 Task: Add an action where "Assignee is -" in downgrade and inform.
Action: Mouse moved to (16, 243)
Screenshot: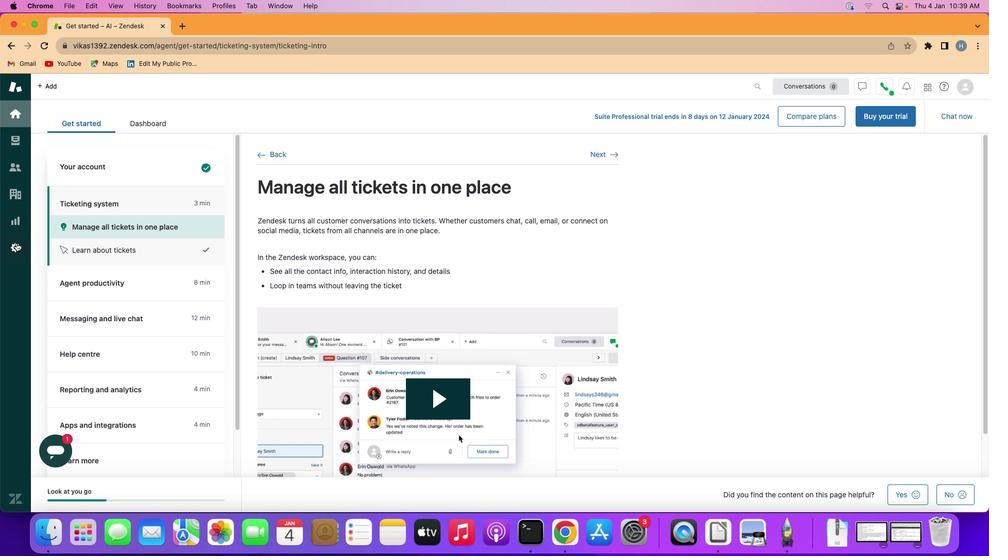 
Action: Mouse pressed left at (16, 243)
Screenshot: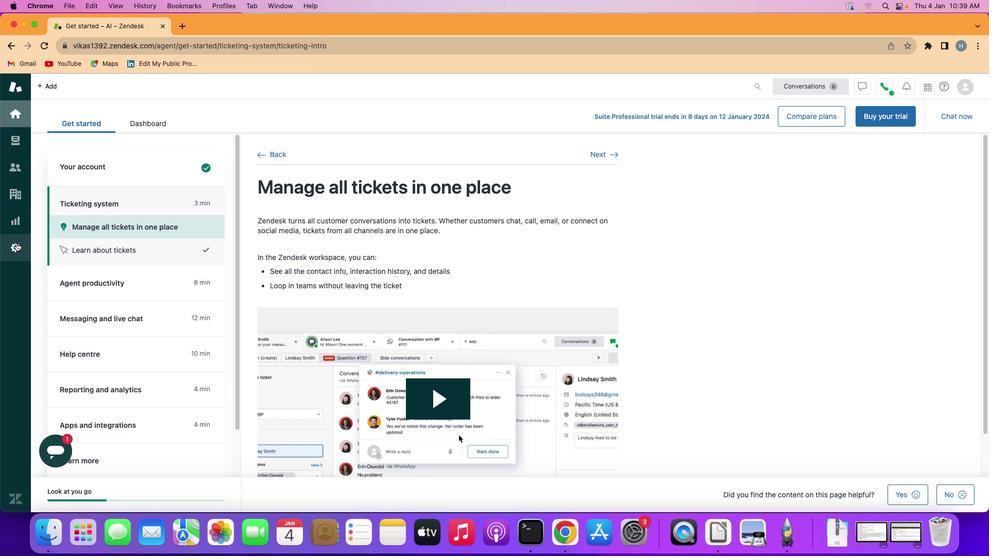 
Action: Mouse moved to (184, 421)
Screenshot: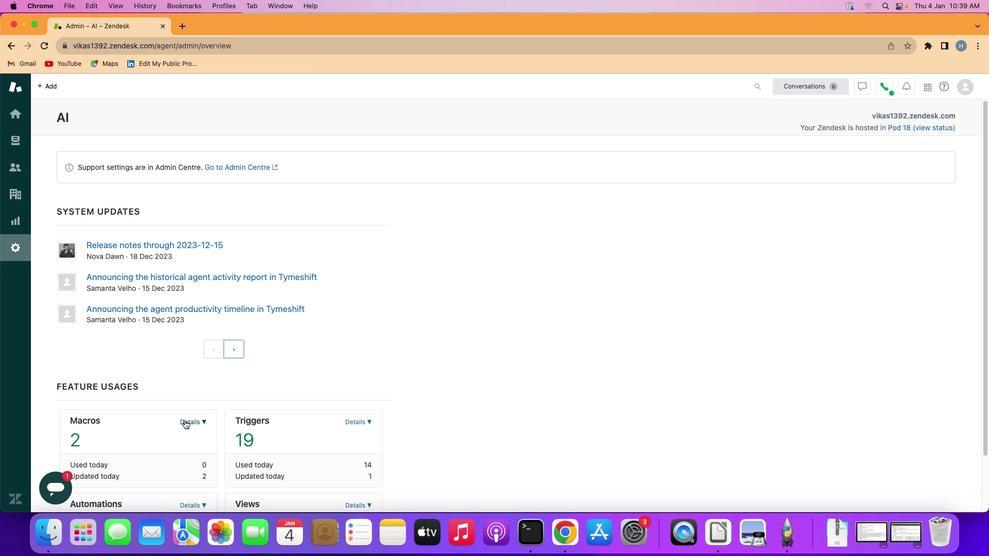 
Action: Mouse pressed left at (184, 421)
Screenshot: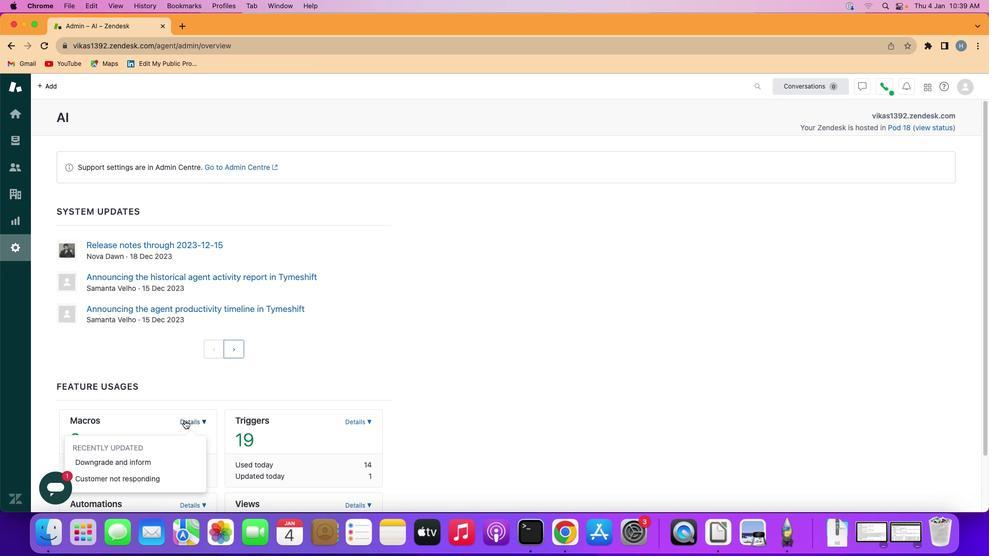 
Action: Mouse moved to (142, 460)
Screenshot: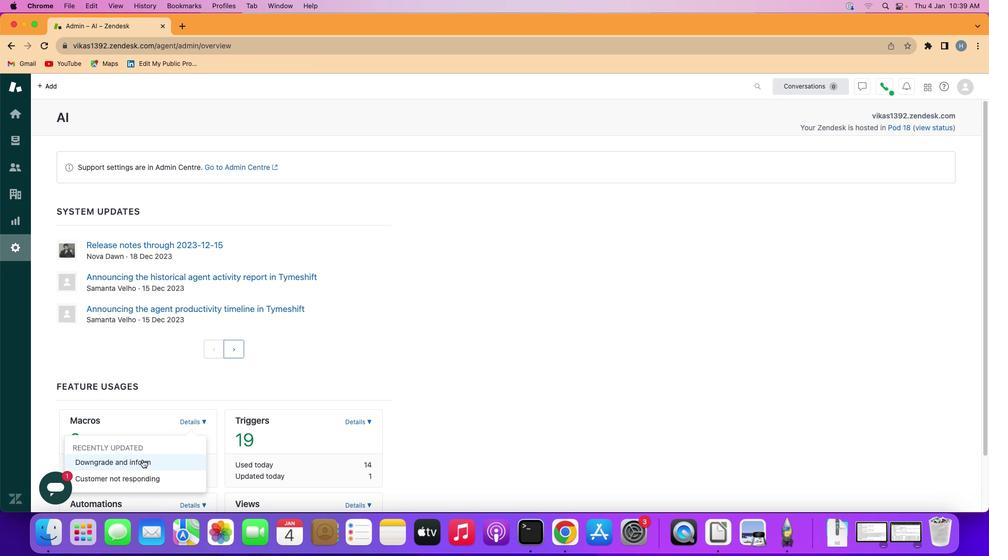
Action: Mouse pressed left at (142, 460)
Screenshot: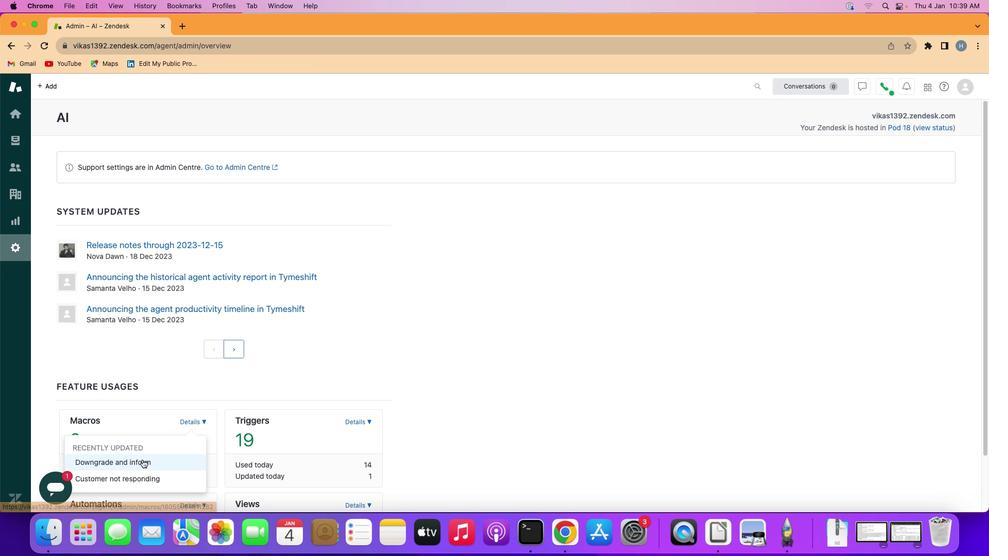 
Action: Mouse moved to (161, 375)
Screenshot: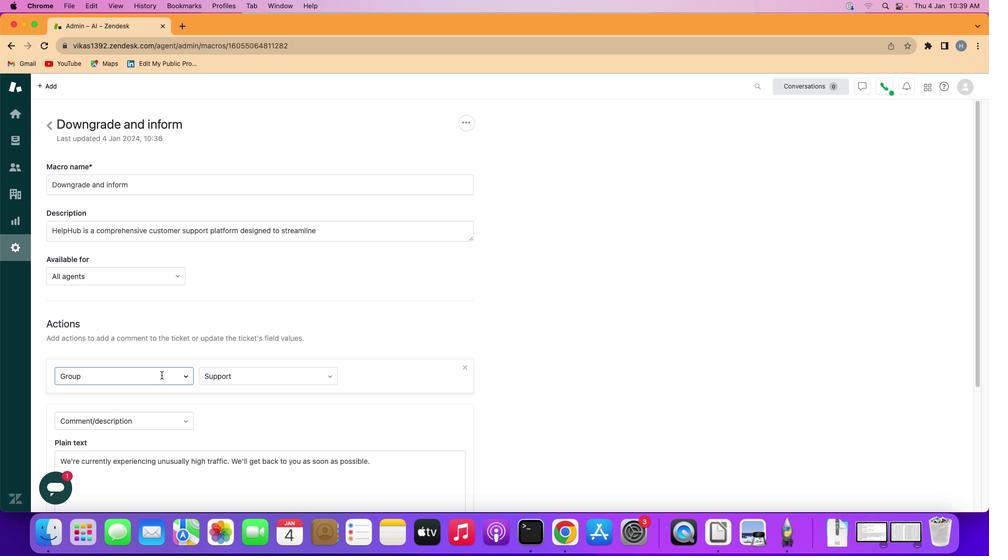 
Action: Mouse pressed left at (161, 375)
Screenshot: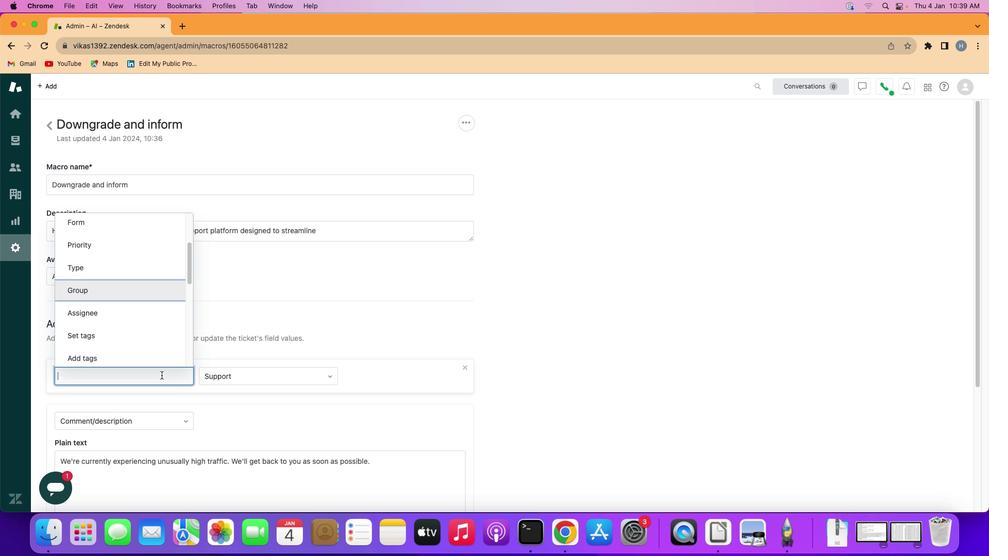 
Action: Mouse moved to (139, 315)
Screenshot: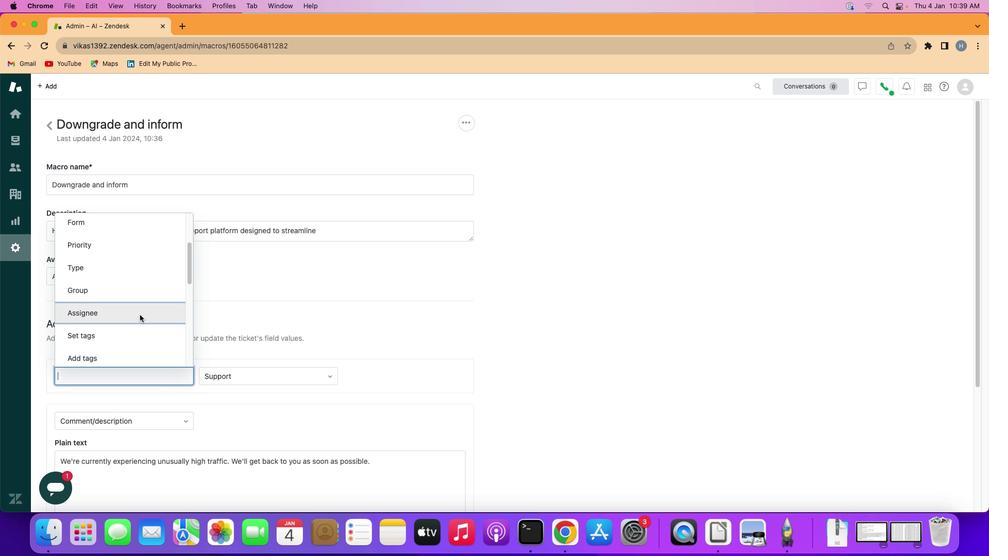 
Action: Mouse pressed left at (139, 315)
Screenshot: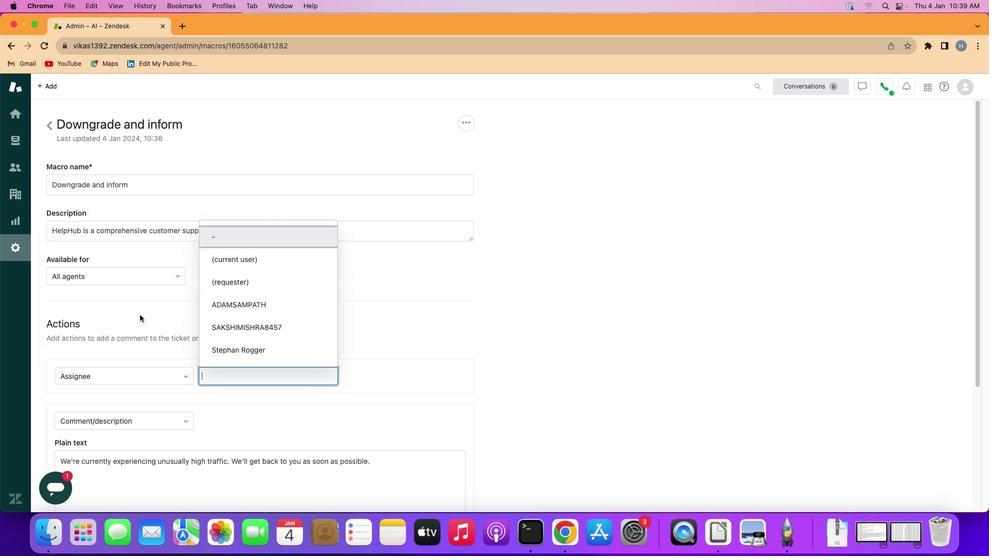 
Action: Mouse moved to (274, 240)
Screenshot: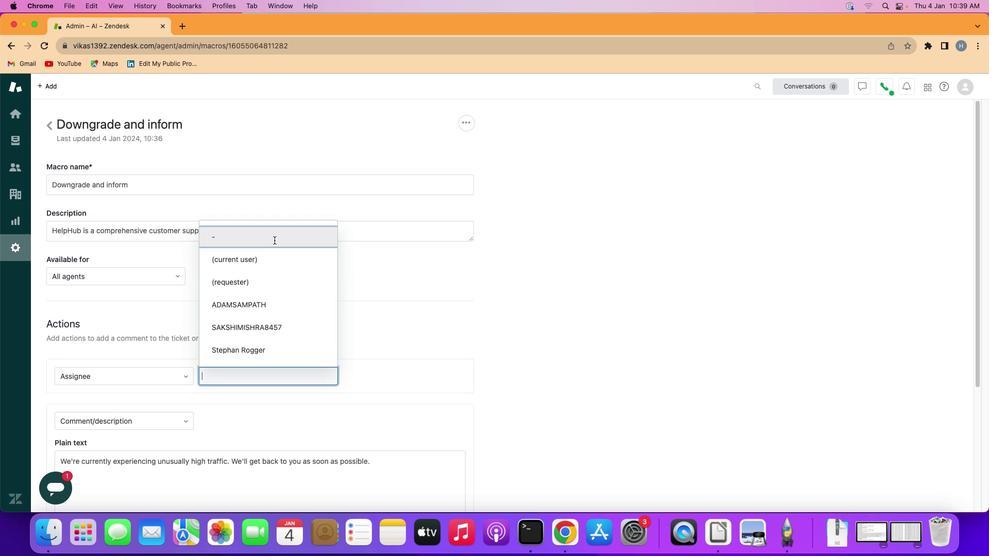 
Action: Mouse pressed left at (274, 240)
Screenshot: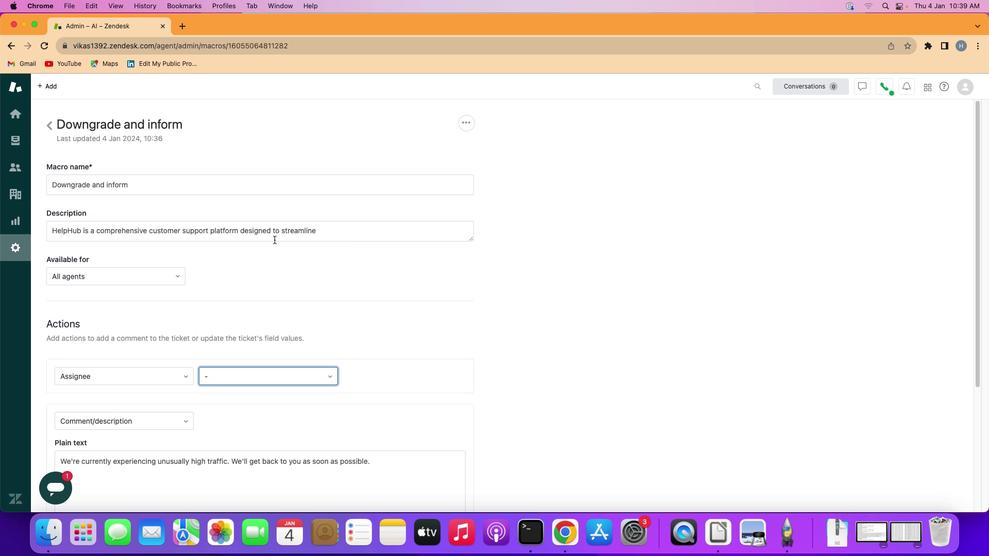 
Action: Mouse moved to (374, 435)
Screenshot: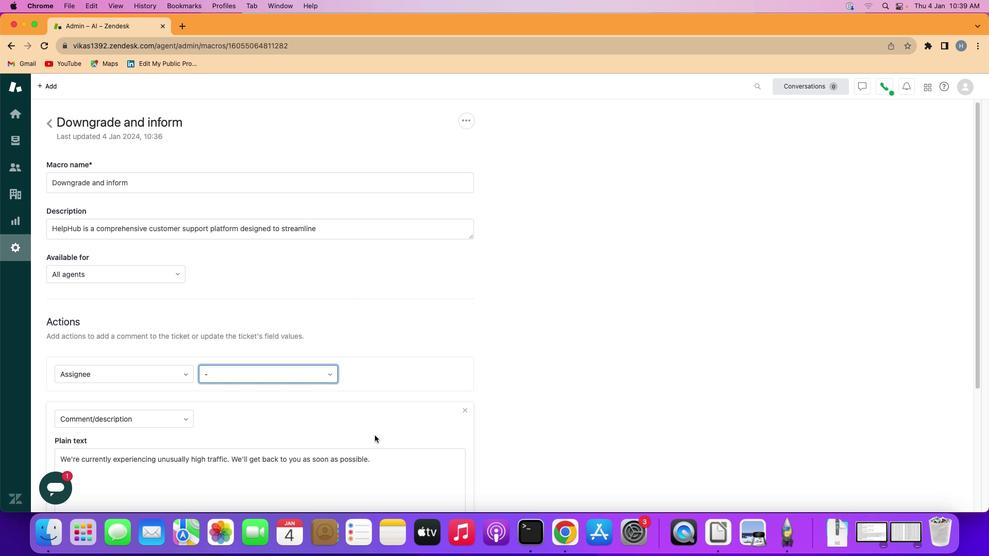 
Action: Mouse scrolled (374, 435) with delta (0, 0)
Screenshot: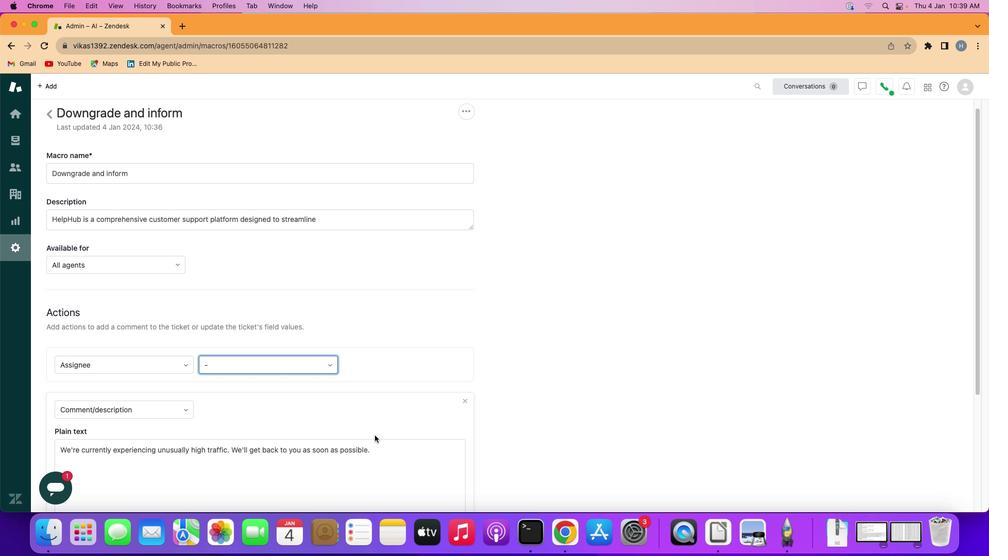 
Action: Mouse moved to (374, 435)
Screenshot: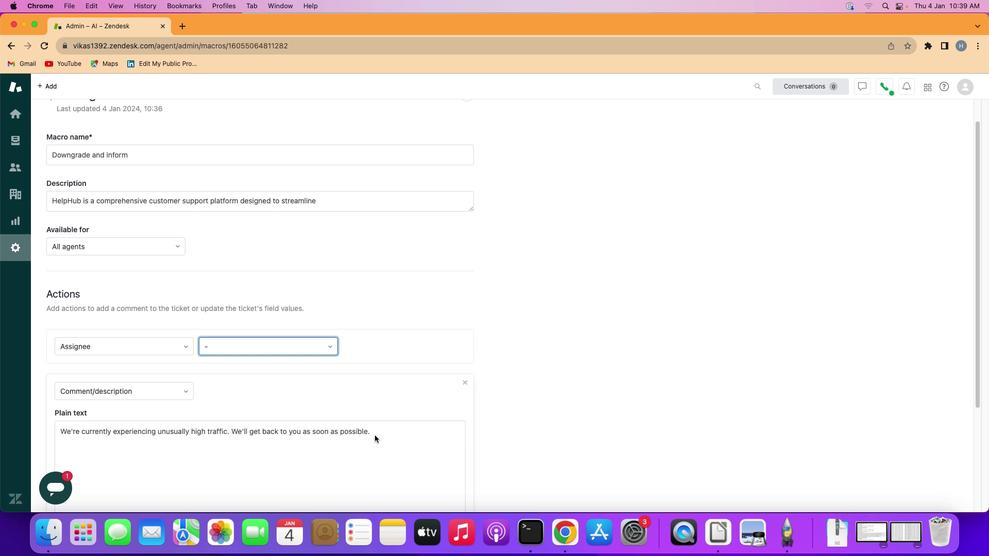 
Action: Mouse scrolled (374, 435) with delta (0, 0)
Screenshot: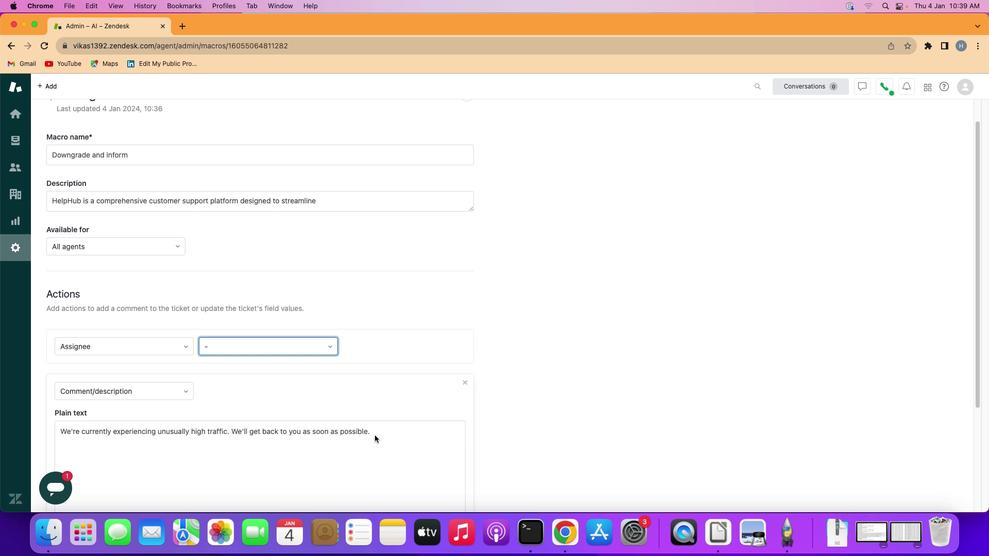 
Action: Mouse scrolled (374, 435) with delta (0, -1)
Screenshot: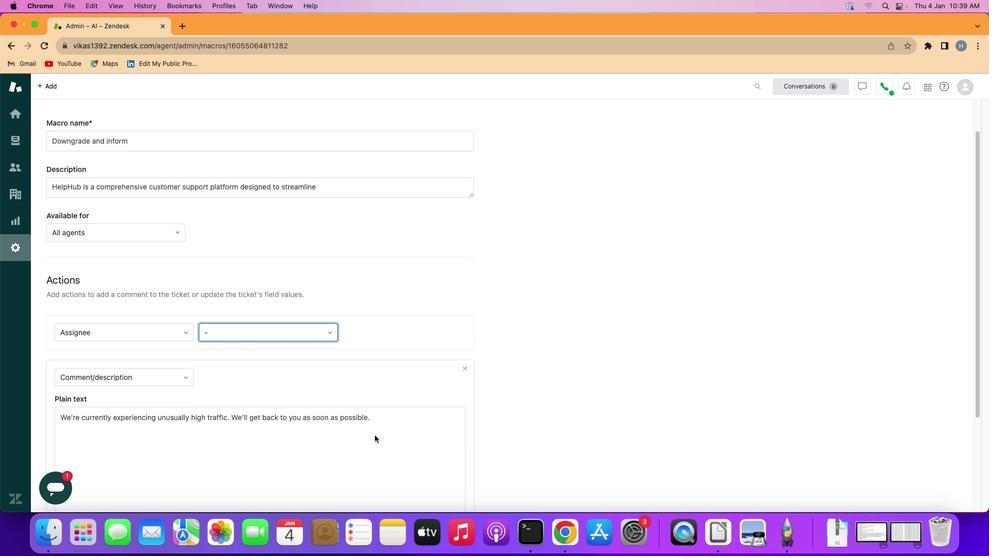 
Action: Mouse scrolled (374, 435) with delta (0, -1)
Screenshot: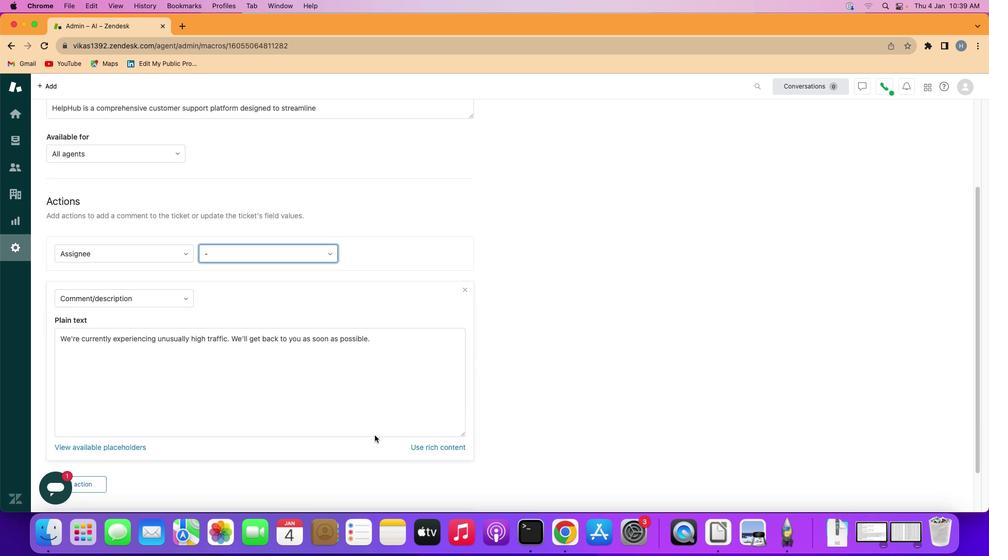 
Action: Mouse scrolled (374, 435) with delta (0, -2)
Screenshot: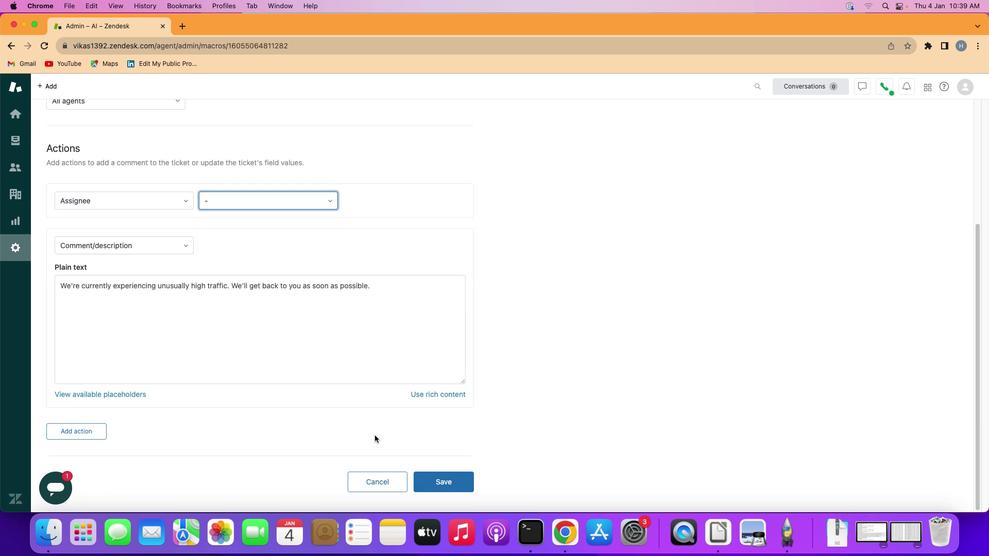 
Action: Mouse moved to (374, 435)
Screenshot: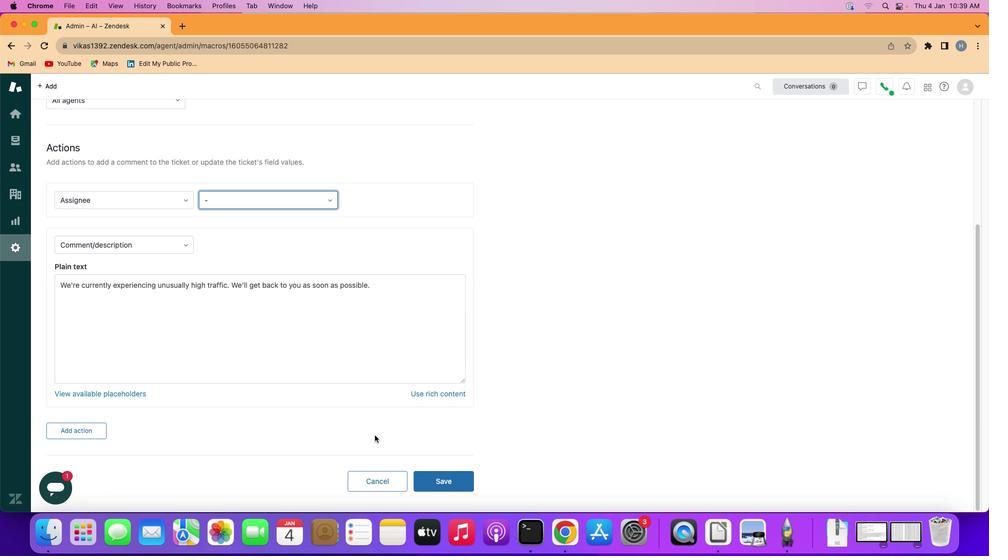 
Action: Mouse scrolled (374, 435) with delta (0, 0)
Screenshot: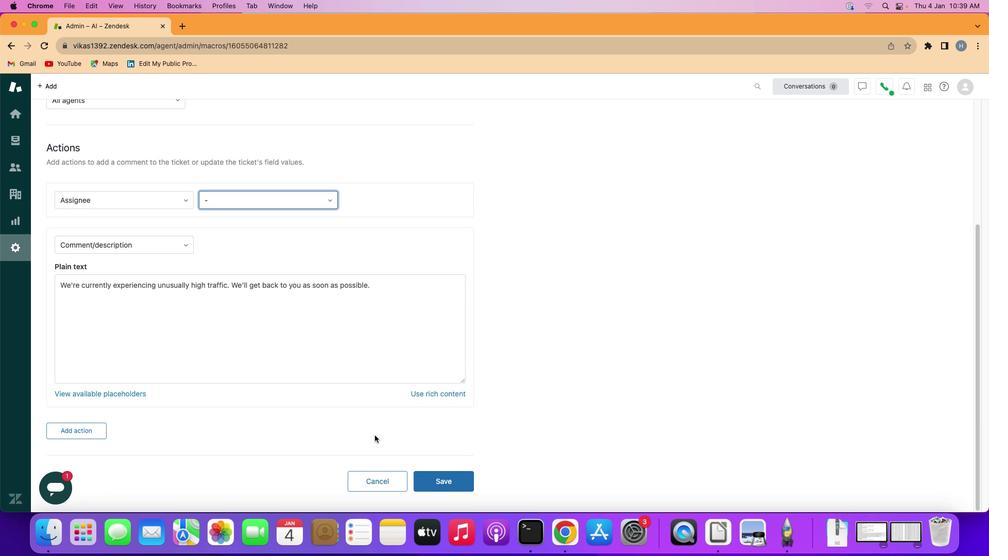 
Action: Mouse scrolled (374, 435) with delta (0, 0)
Screenshot: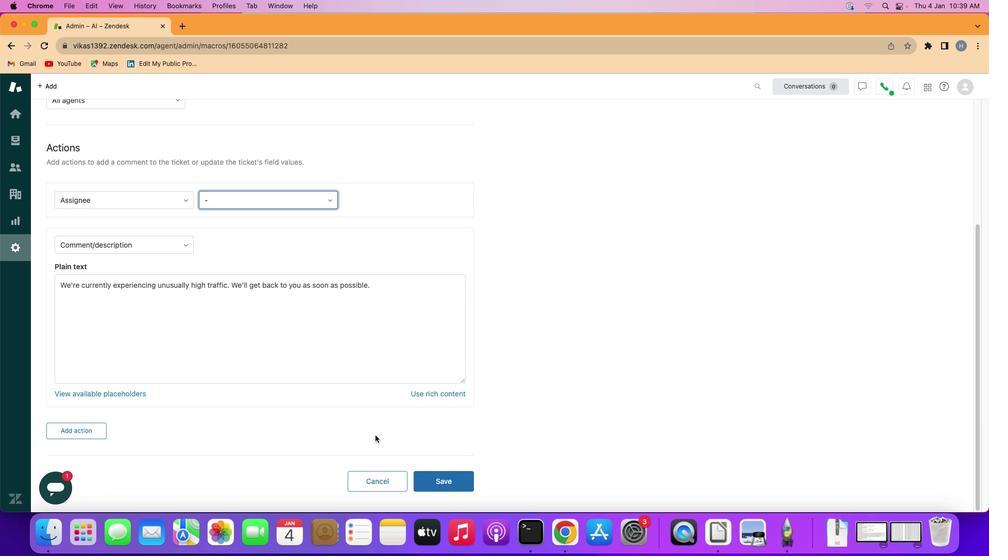 
Action: Mouse scrolled (374, 435) with delta (0, -1)
Screenshot: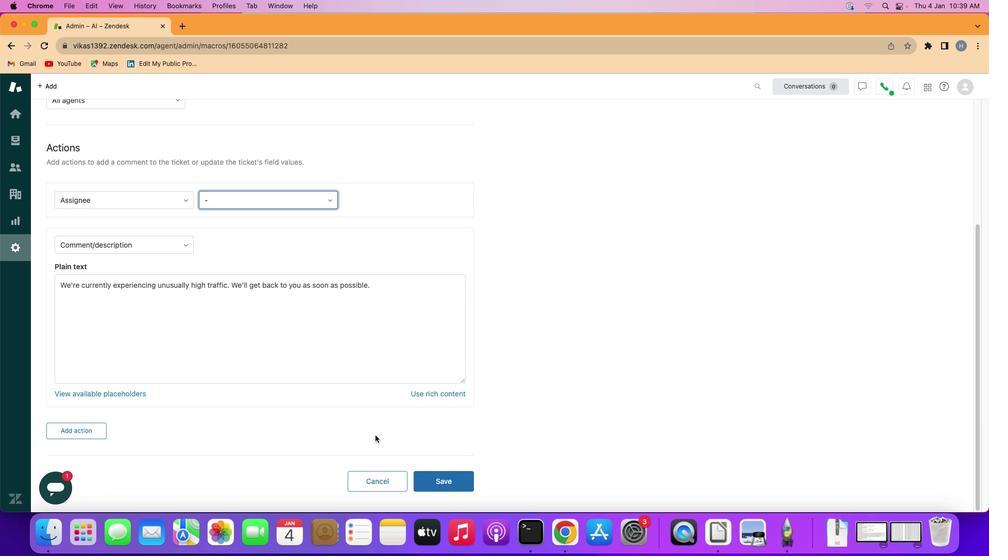 
Action: Mouse moved to (431, 474)
Screenshot: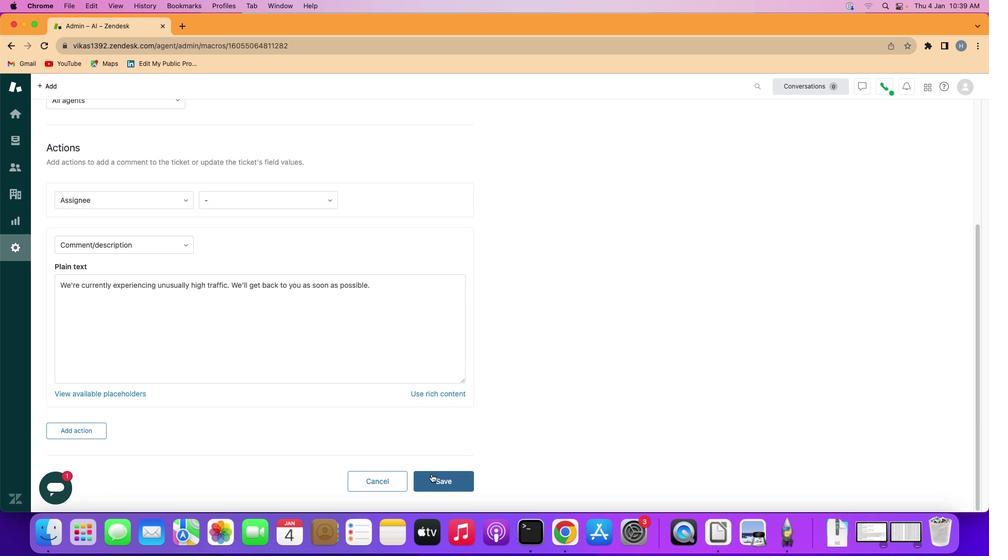 
Action: Mouse pressed left at (431, 474)
Screenshot: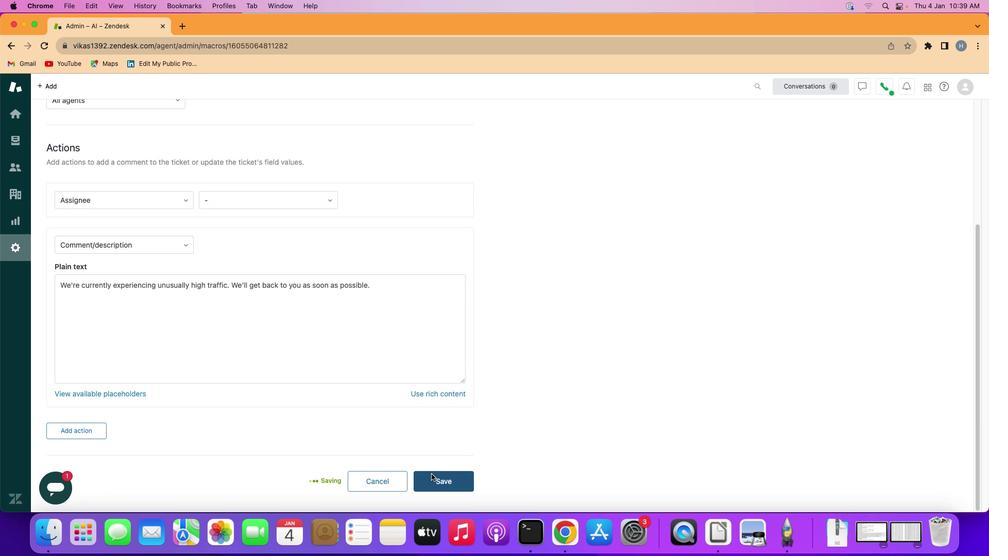 
Action: Mouse moved to (385, 401)
Screenshot: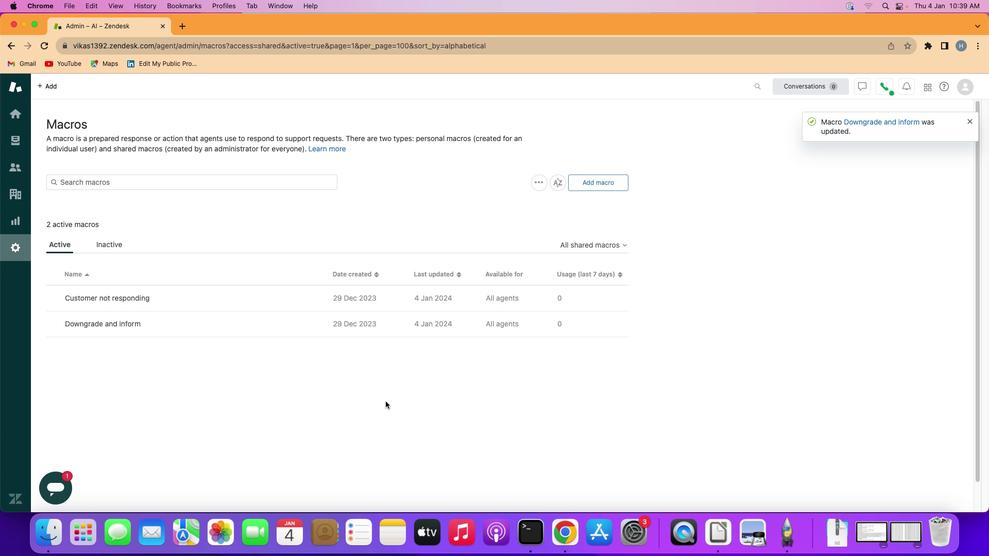 
